 Task: View call stack.
Action: Mouse moved to (760, 95)
Screenshot: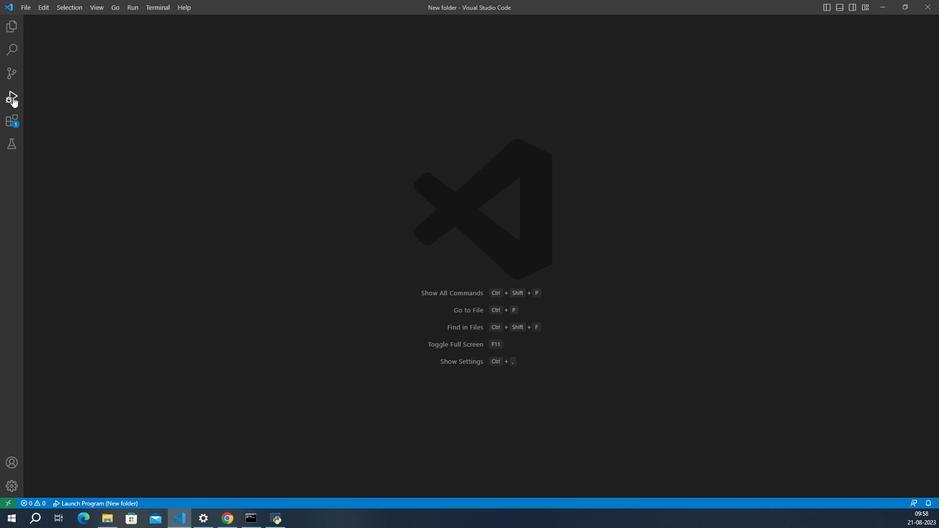
Action: Mouse pressed left at (760, 95)
Screenshot: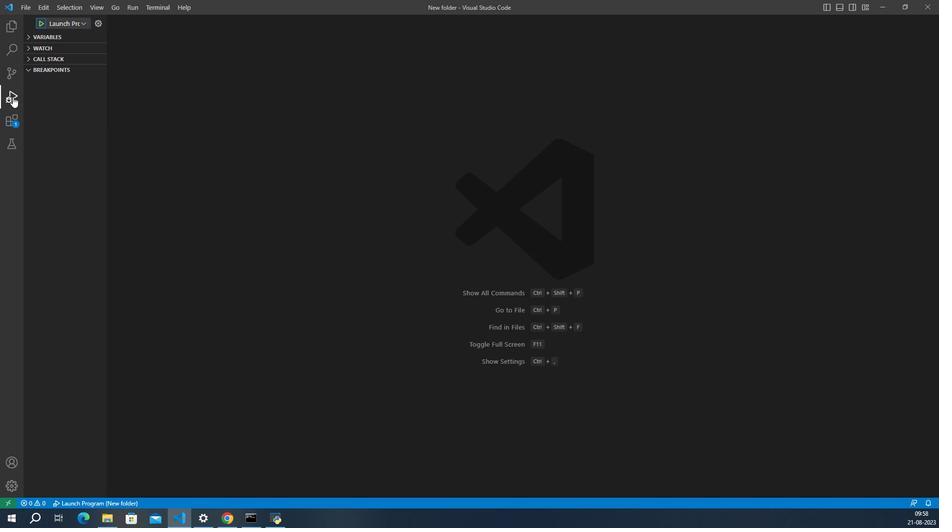
Action: Mouse moved to (787, 58)
Screenshot: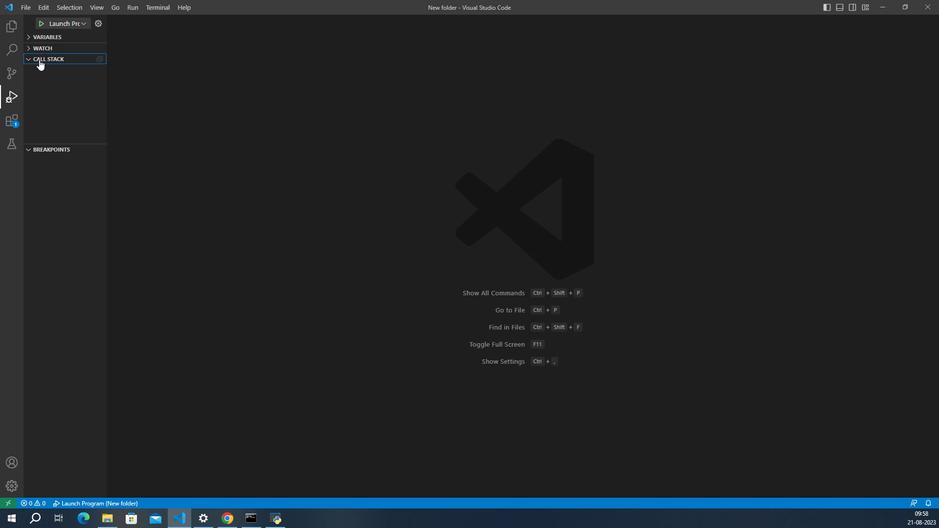 
Action: Mouse pressed left at (787, 58)
Screenshot: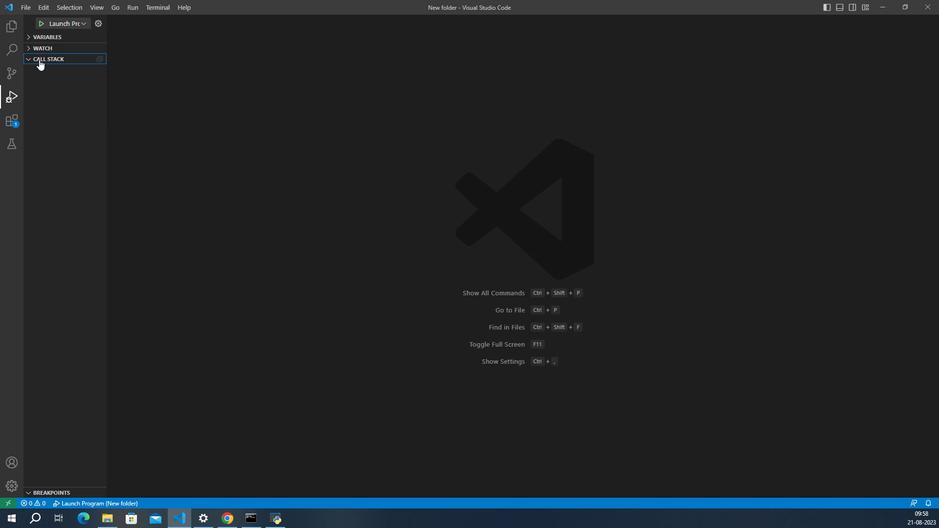 
